 Task: Toggle the trim final newlines in the files.
Action: Mouse moved to (12, 615)
Screenshot: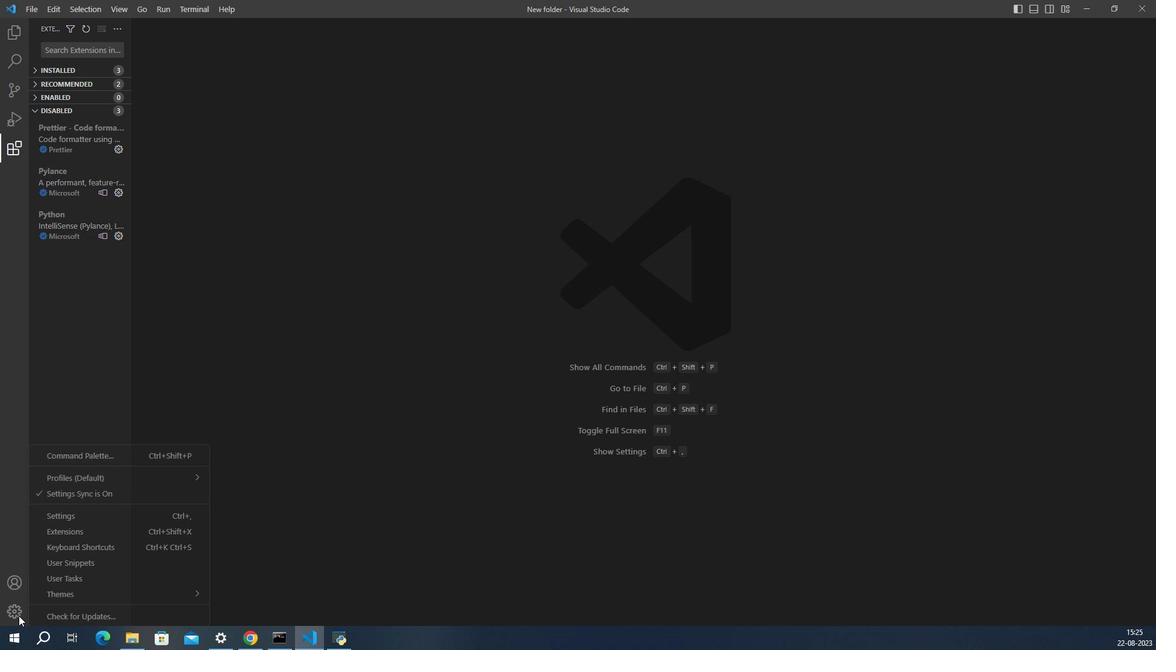 
Action: Mouse pressed left at (12, 615)
Screenshot: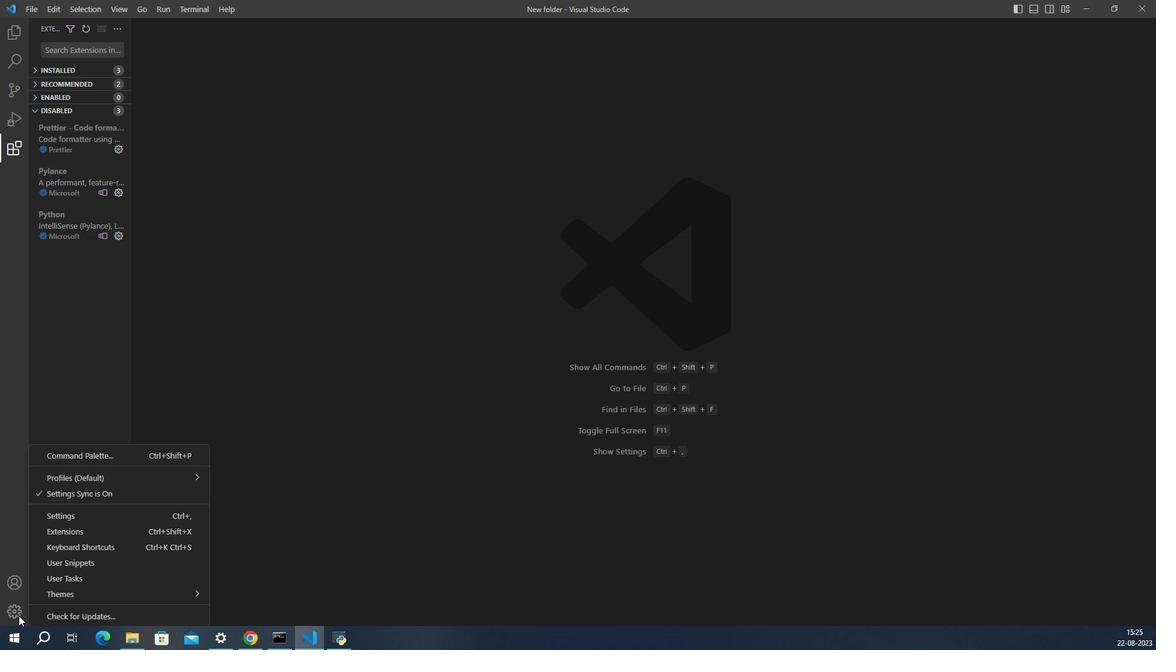 
Action: Mouse moved to (67, 522)
Screenshot: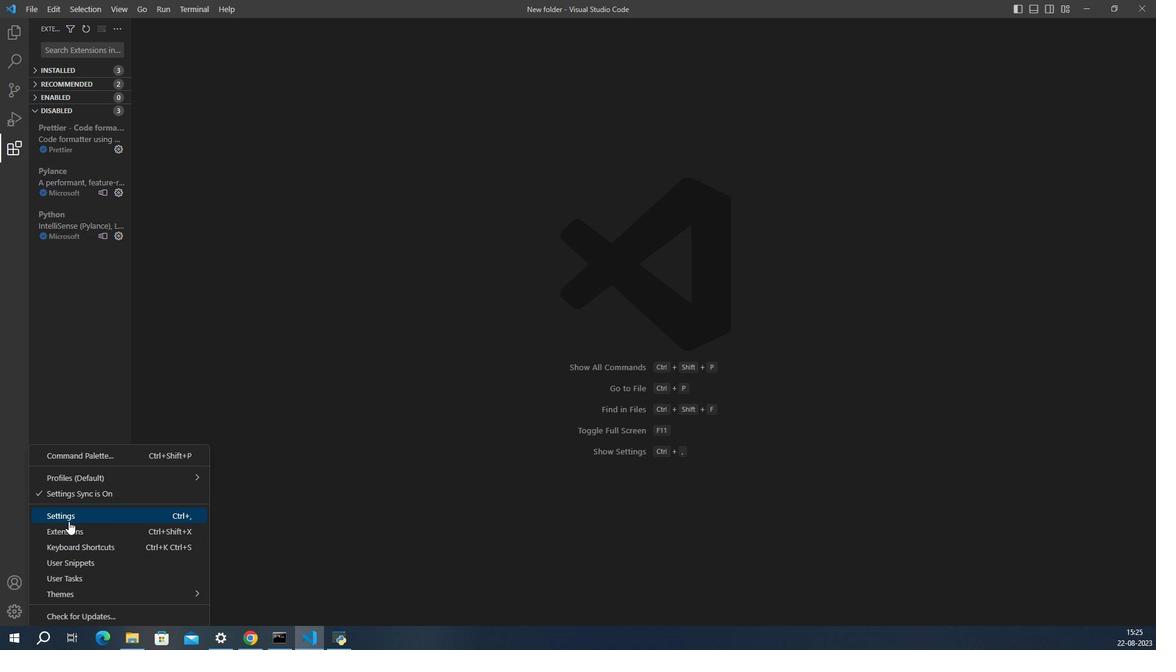 
Action: Mouse pressed left at (67, 522)
Screenshot: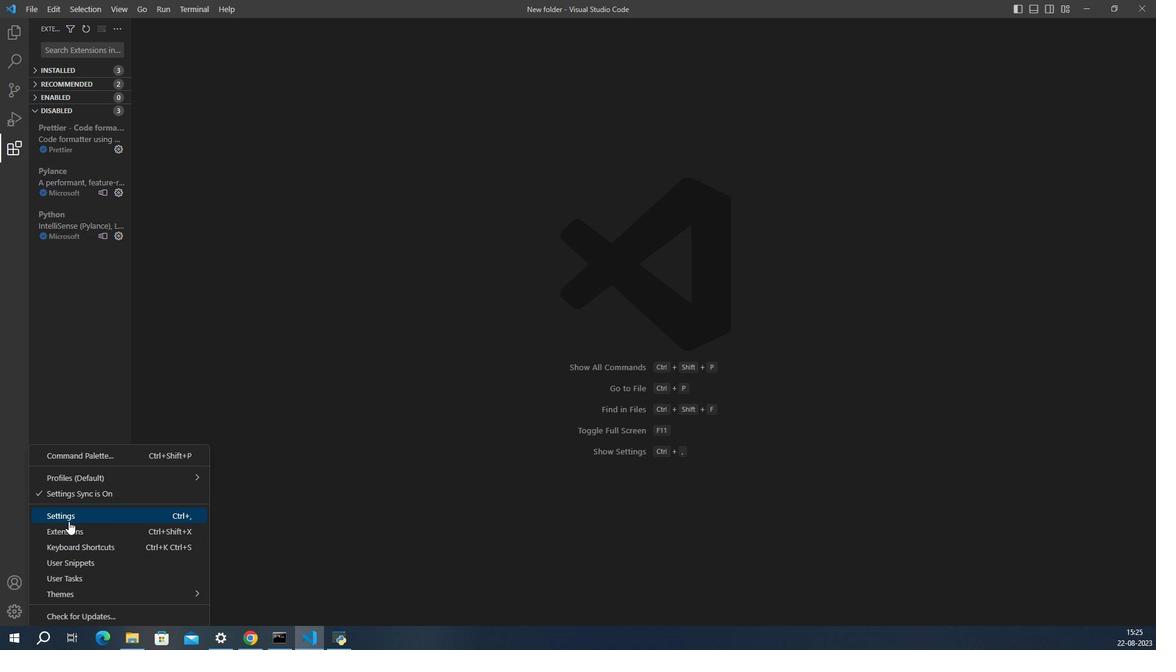 
Action: Mouse moved to (547, 365)
Screenshot: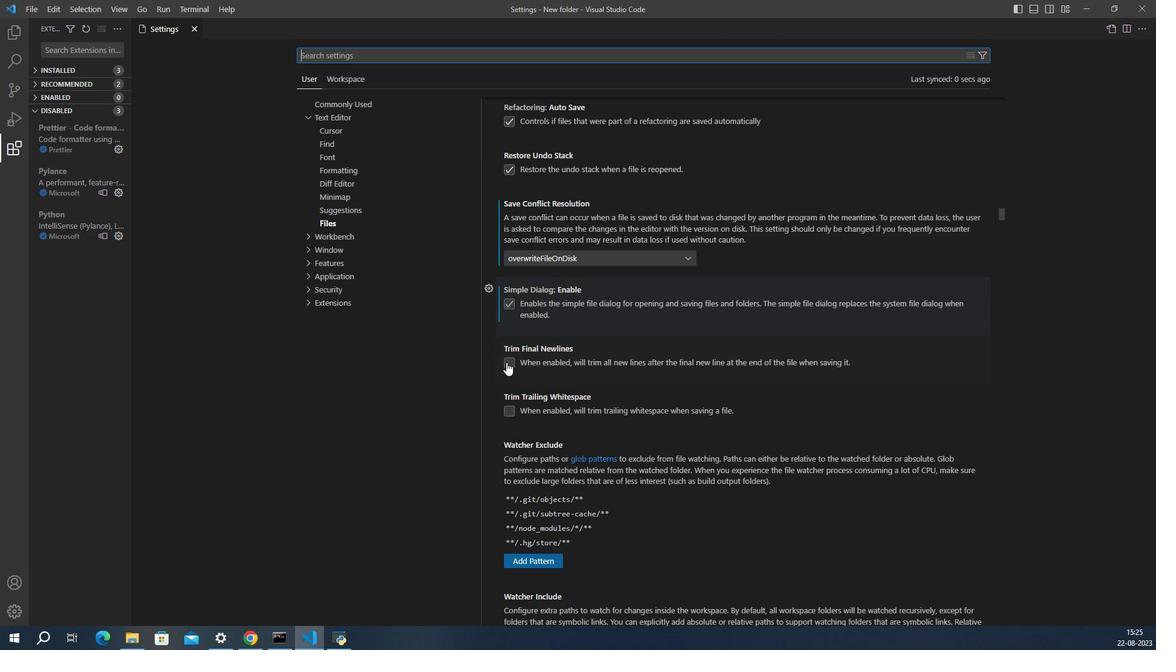 
Action: Mouse pressed left at (547, 365)
Screenshot: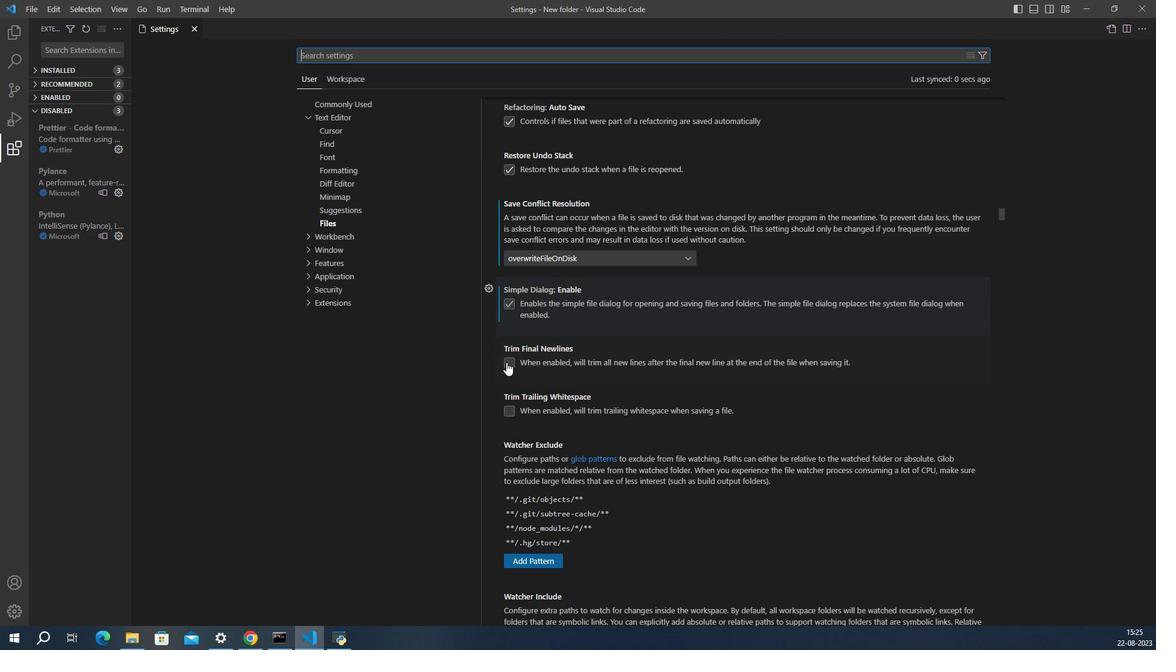 
Action: Mouse moved to (594, 366)
Screenshot: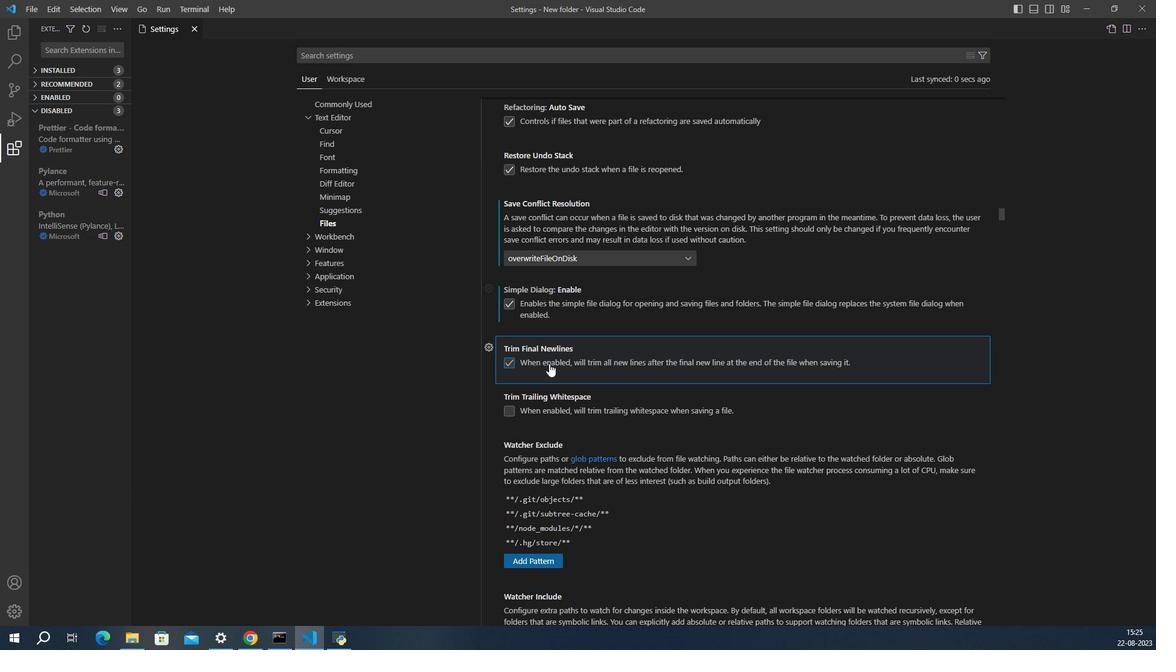 
